 Task: In the Industry and Marketplace Analysis board, go to the Introduction card and add the Red color label.
Action: Mouse moved to (894, 283)
Screenshot: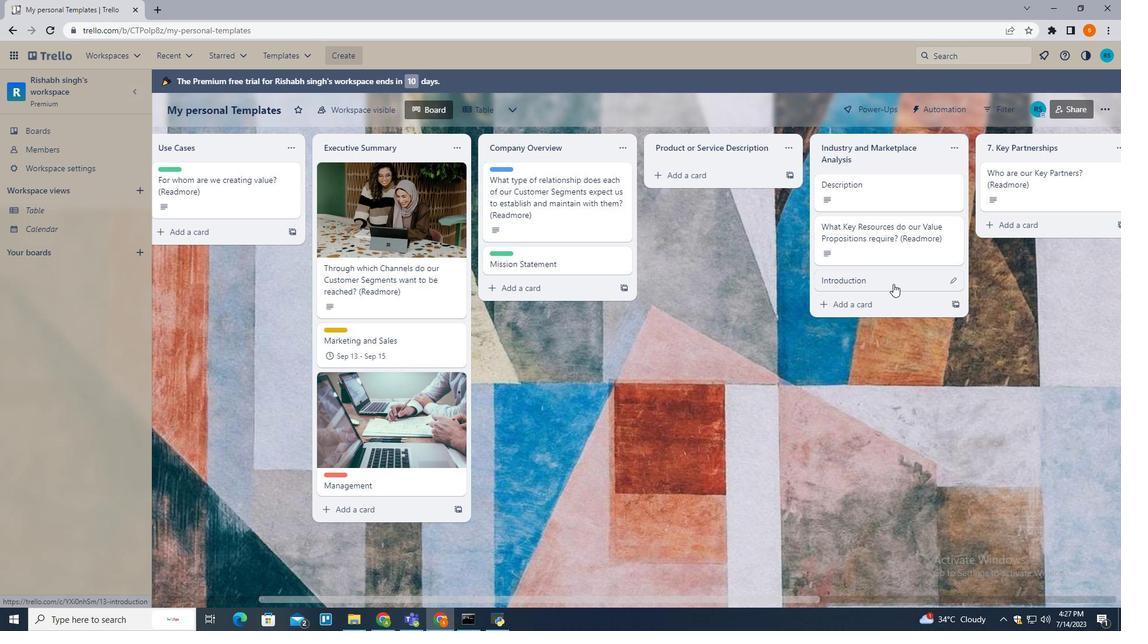
Action: Mouse pressed left at (894, 283)
Screenshot: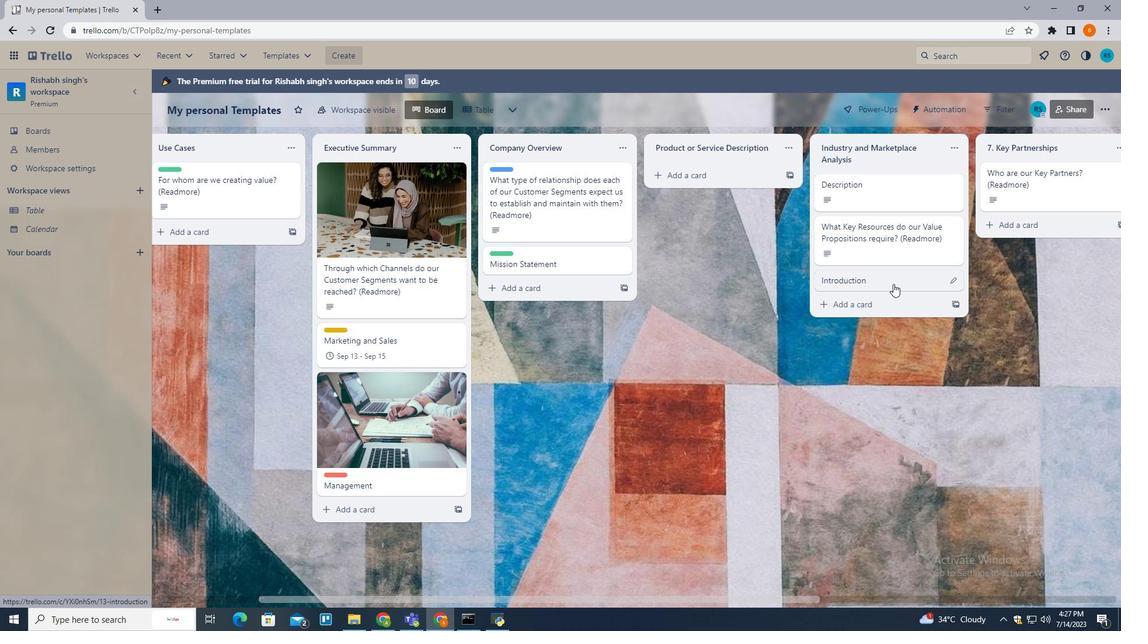 
Action: Mouse moved to (711, 169)
Screenshot: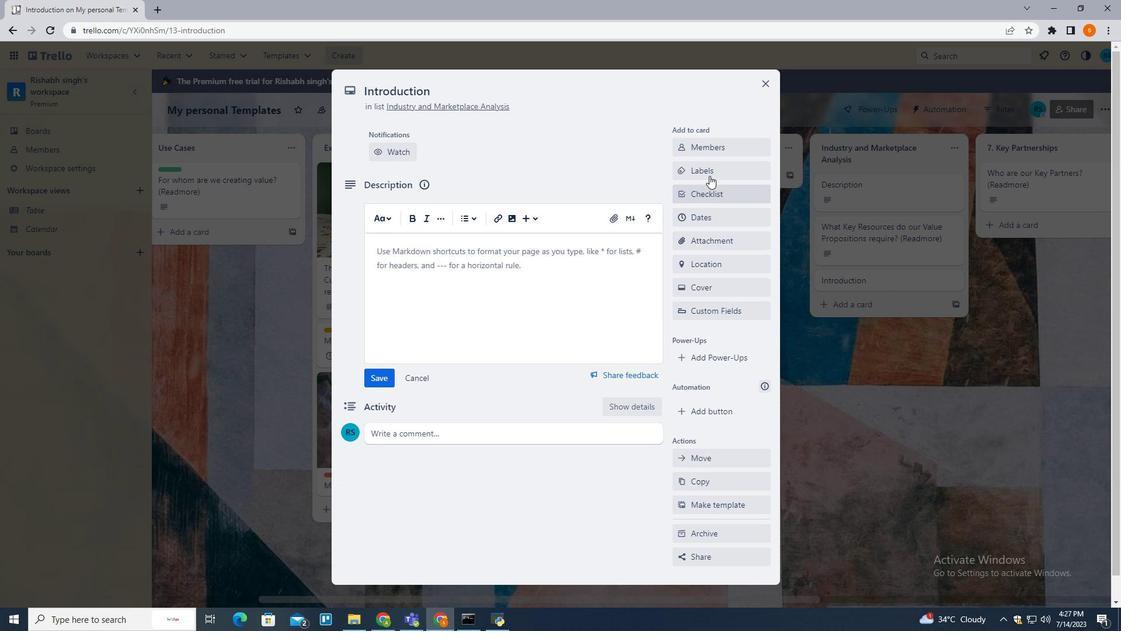 
Action: Mouse pressed left at (711, 169)
Screenshot: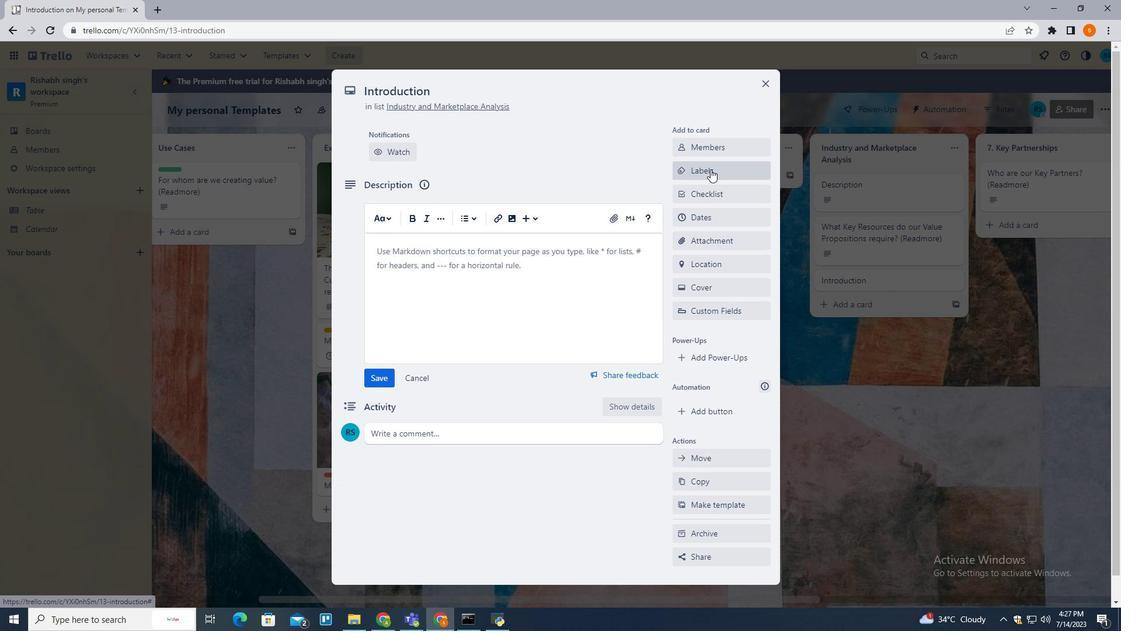 
Action: Mouse moved to (832, 212)
Screenshot: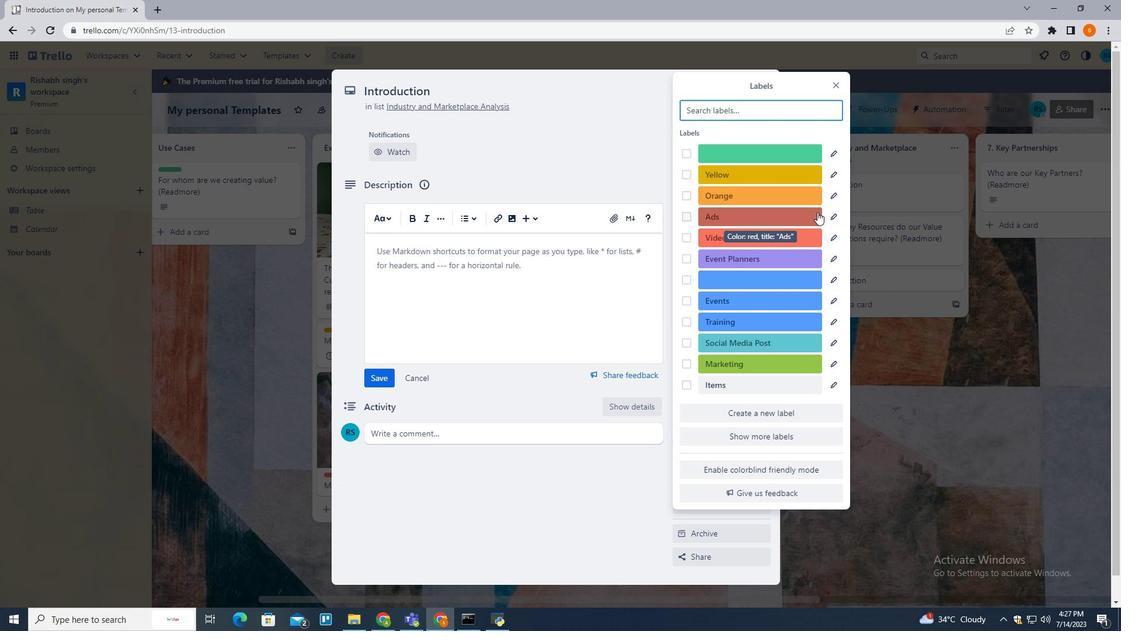 
Action: Mouse pressed left at (832, 212)
Screenshot: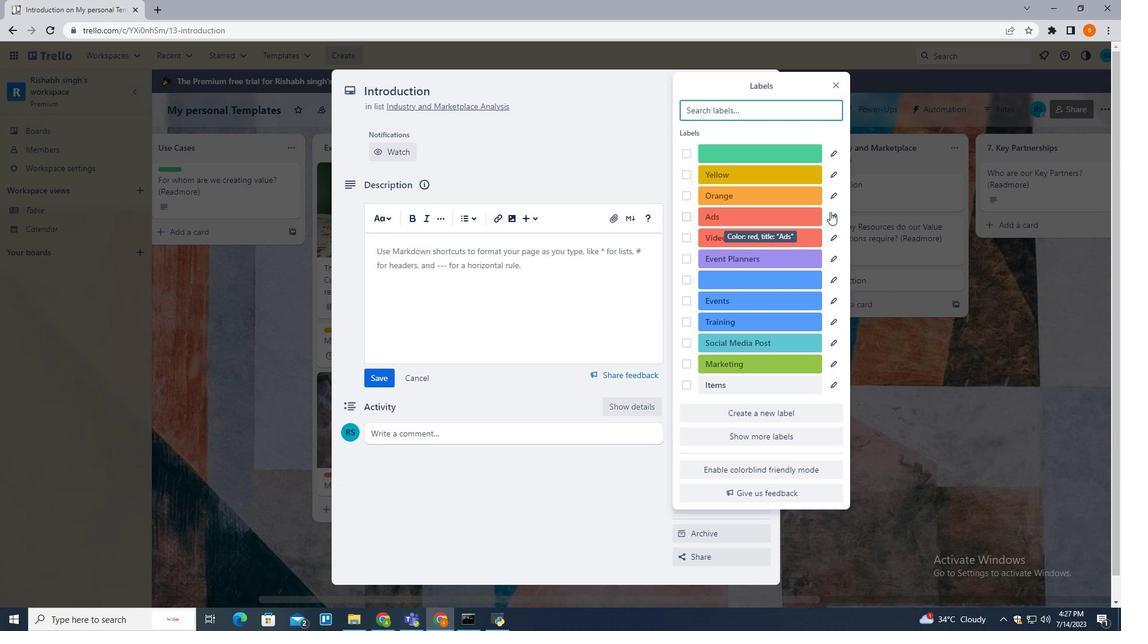 
Action: Mouse moved to (697, 300)
Screenshot: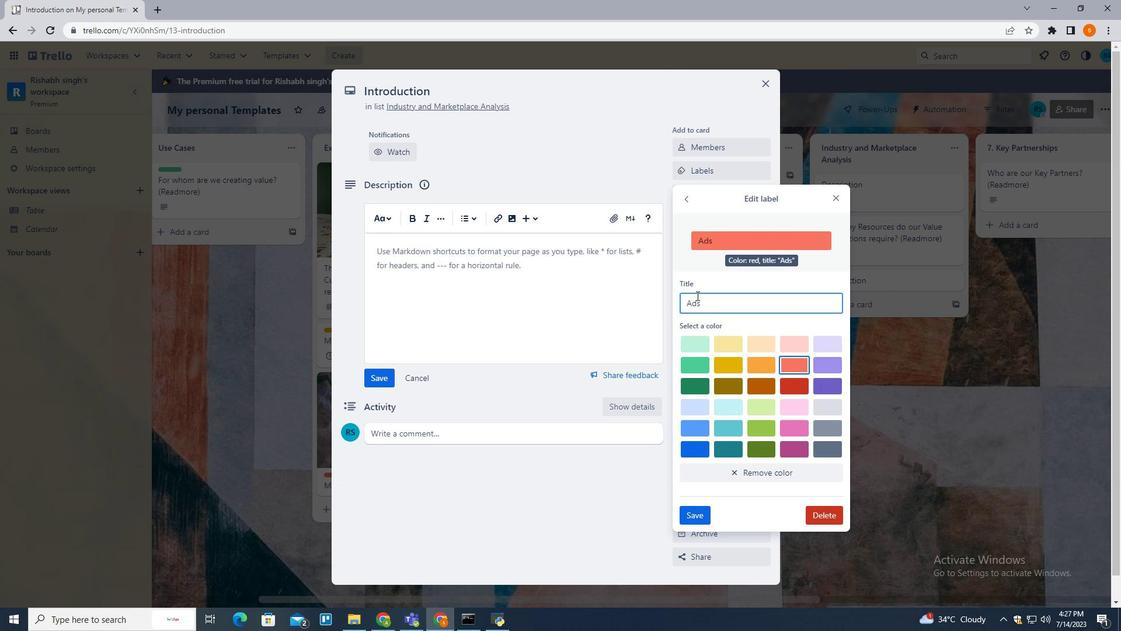 
Action: Key pressed <Key.backspace>
Screenshot: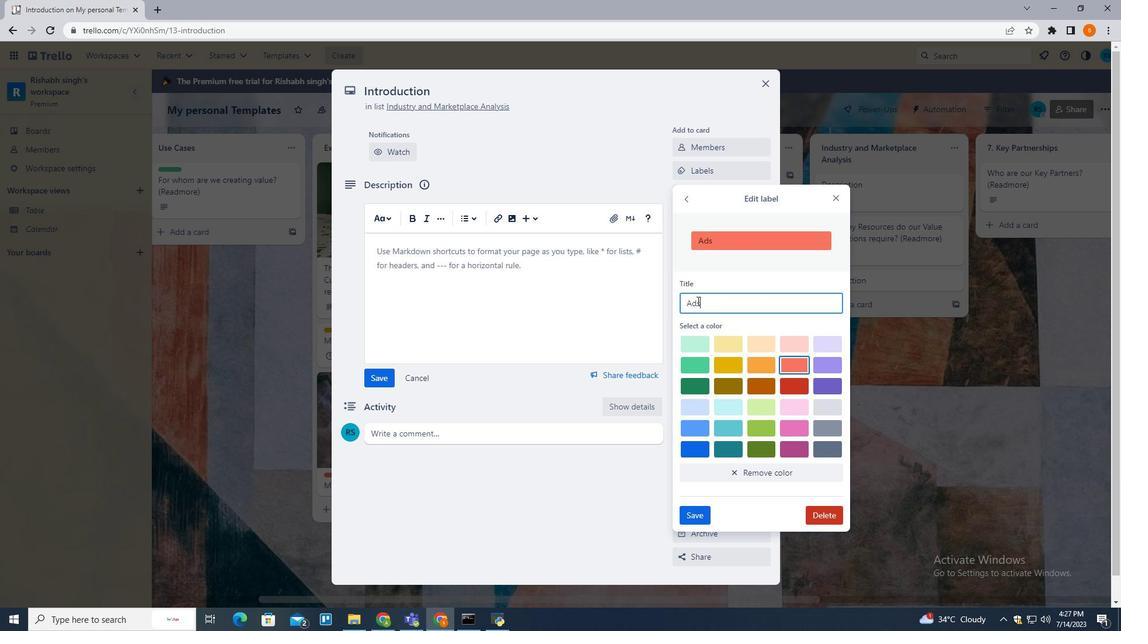 
Action: Mouse moved to (705, 364)
Screenshot: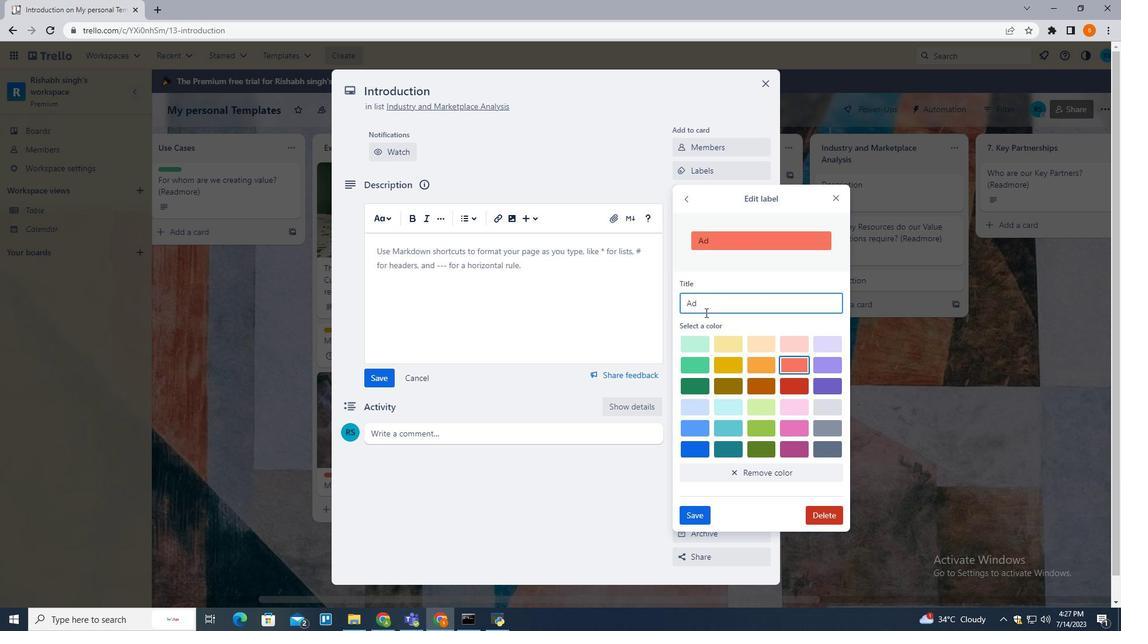 
Action: Key pressed <Key.backspace>
Screenshot: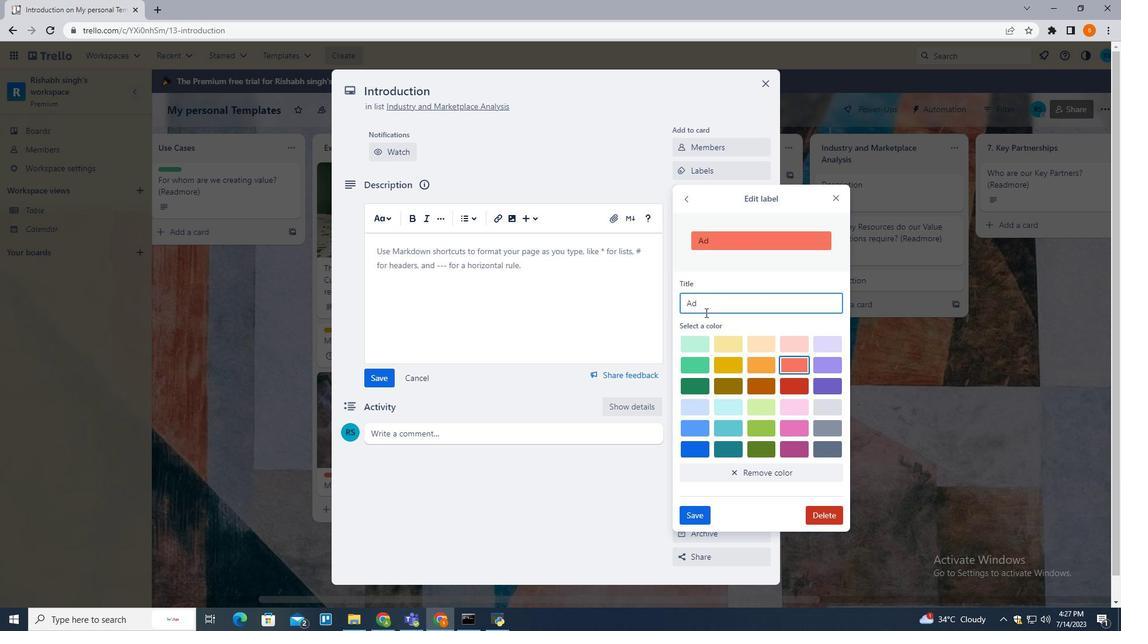 
Action: Mouse moved to (704, 385)
Screenshot: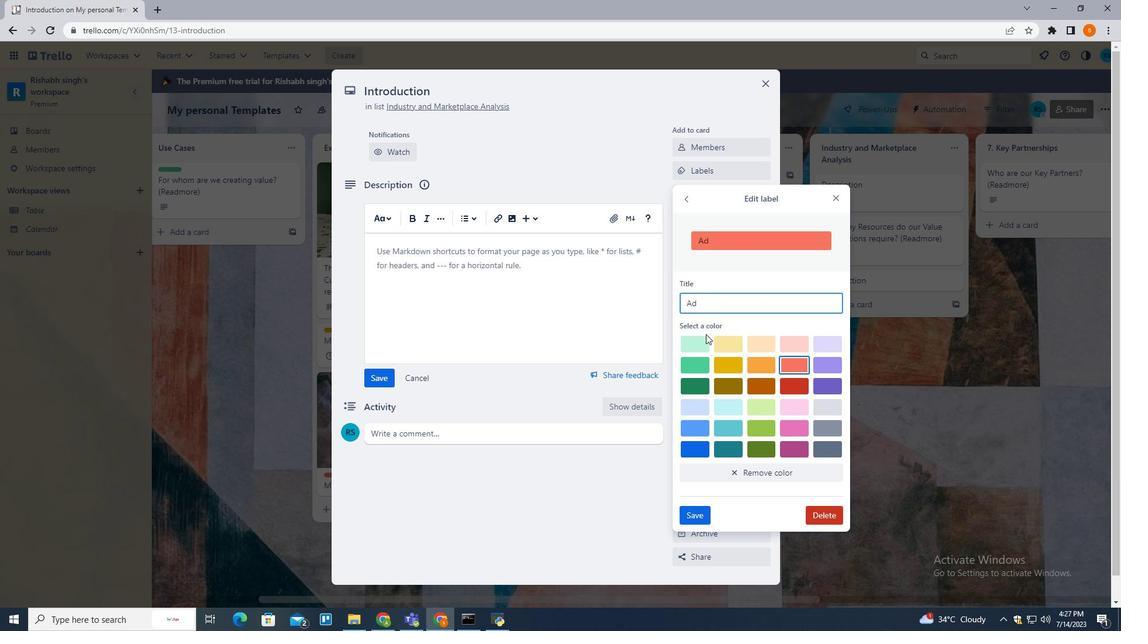 
Action: Key pressed <Key.backspace>
Screenshot: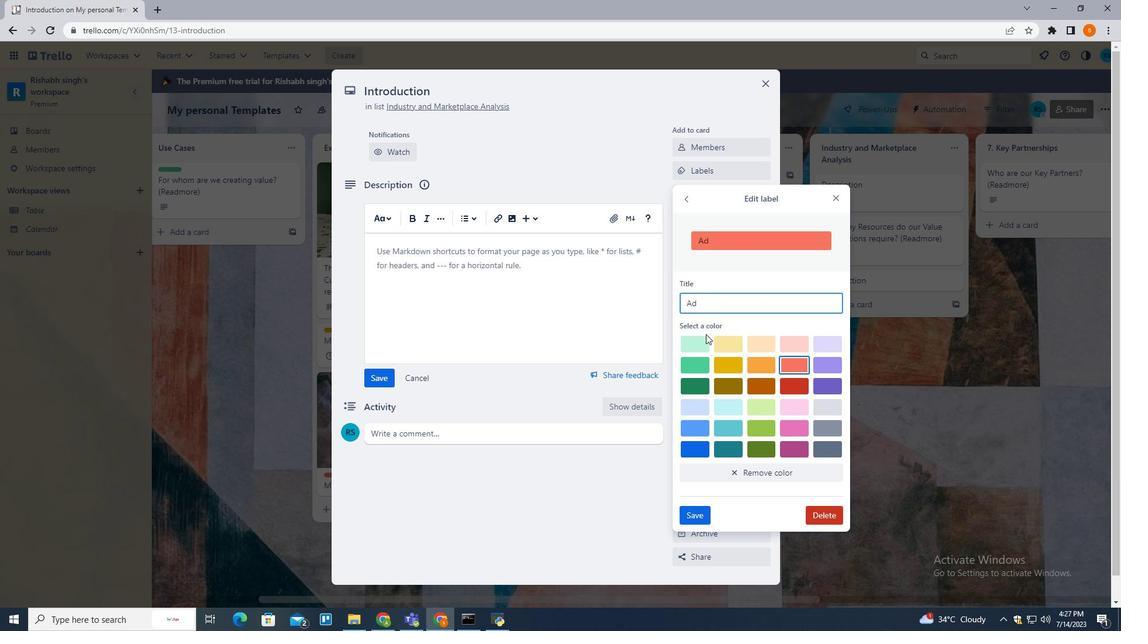 
Action: Mouse moved to (704, 391)
Screenshot: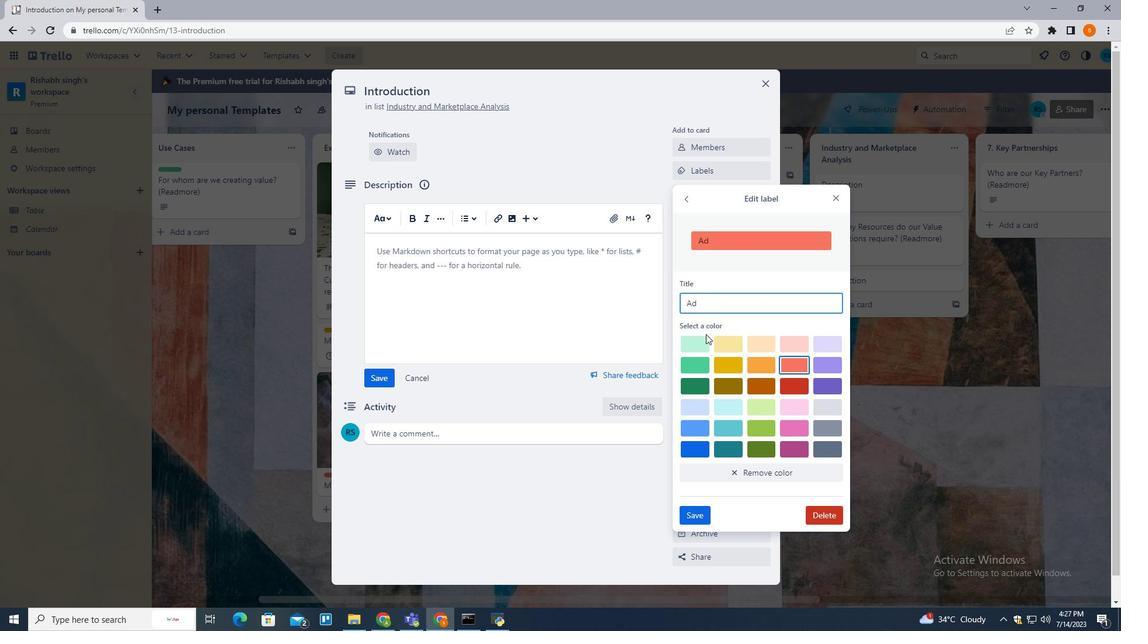 
Action: Key pressed <Key.backspace>
Screenshot: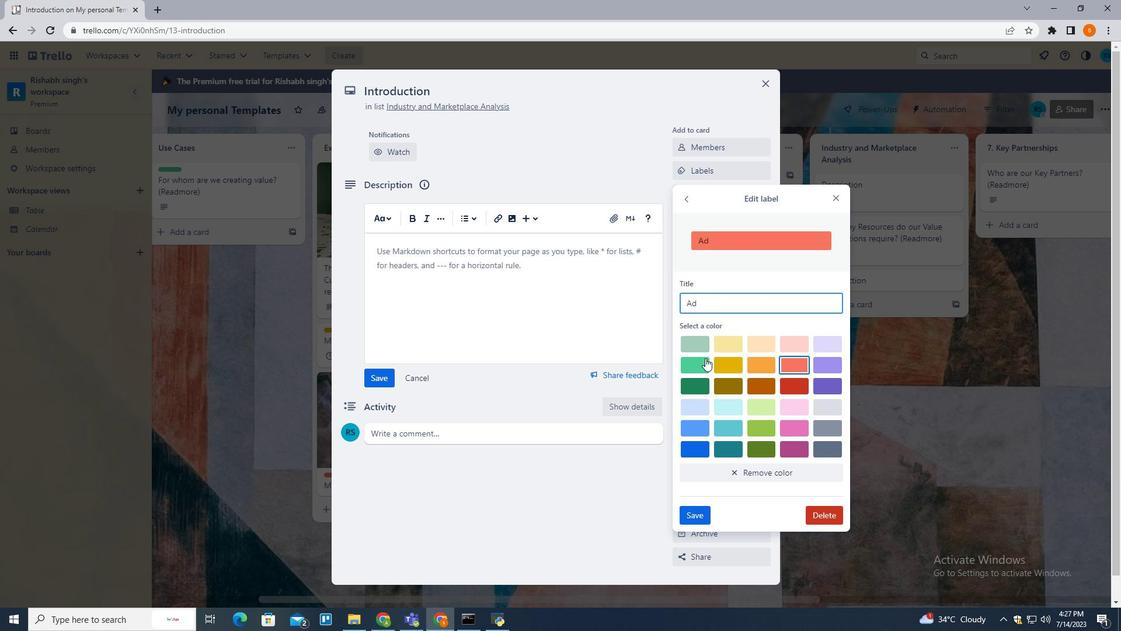 
Action: Mouse moved to (704, 406)
Screenshot: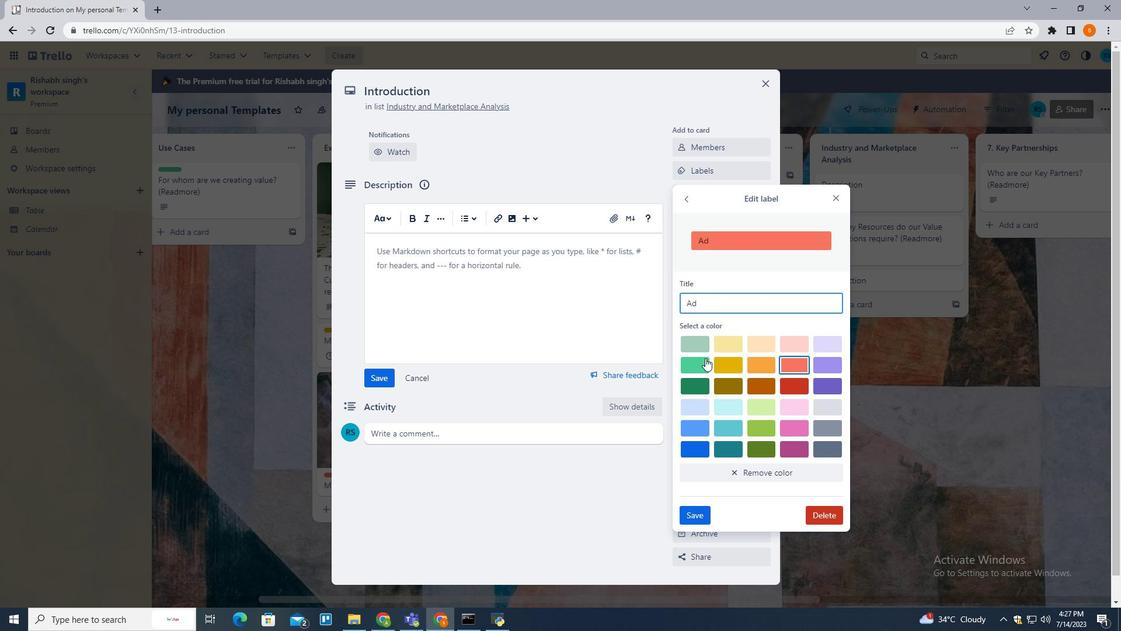 
Action: Key pressed <Key.backspace>
Screenshot: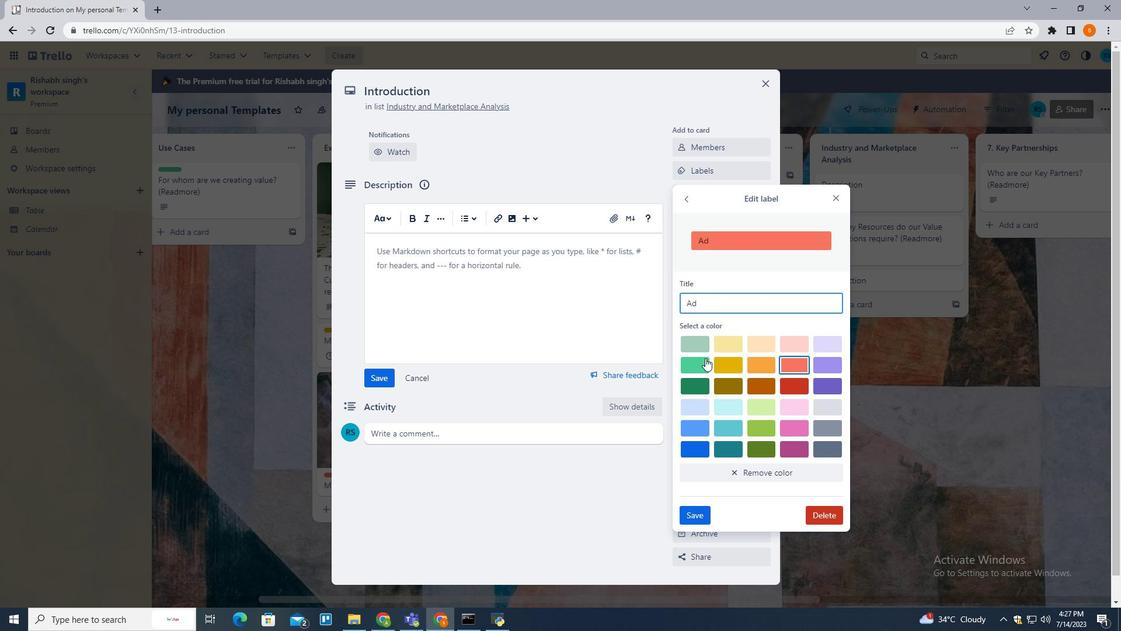
Action: Mouse moved to (704, 417)
Screenshot: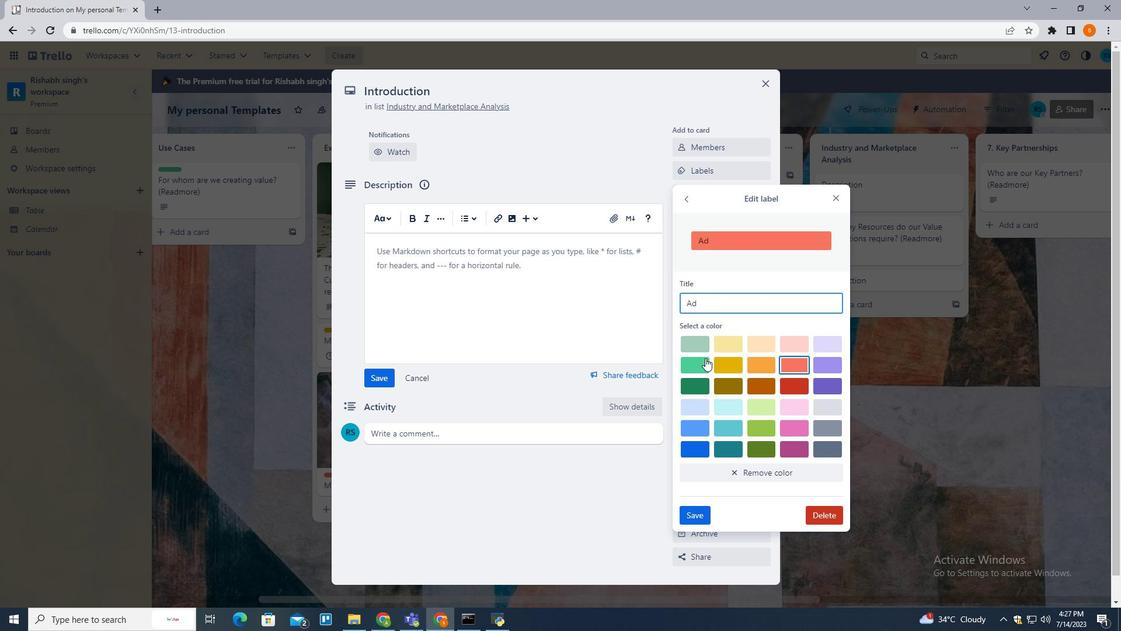
Action: Key pressed <Key.backspace>
Screenshot: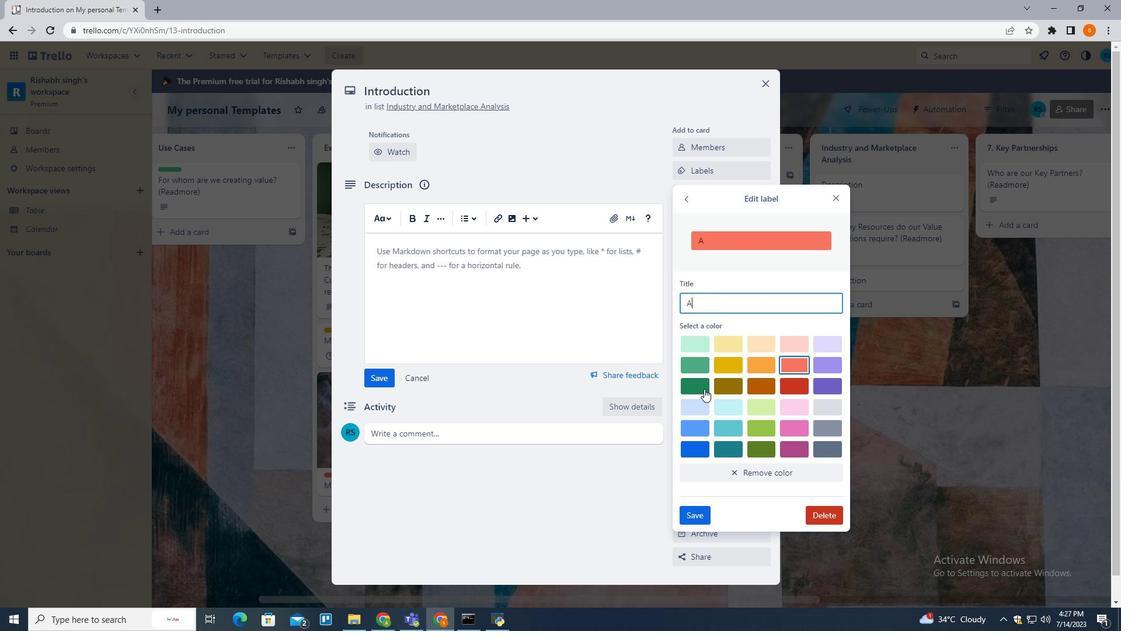 
Action: Mouse moved to (704, 421)
Screenshot: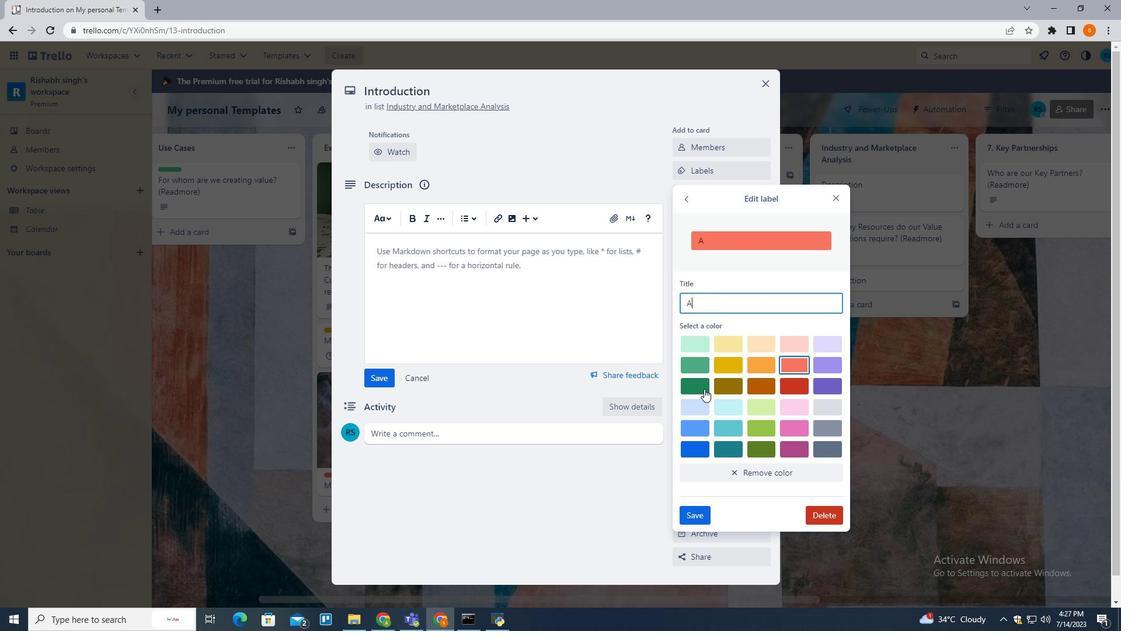 
Action: Key pressed <Key.backspace>
Screenshot: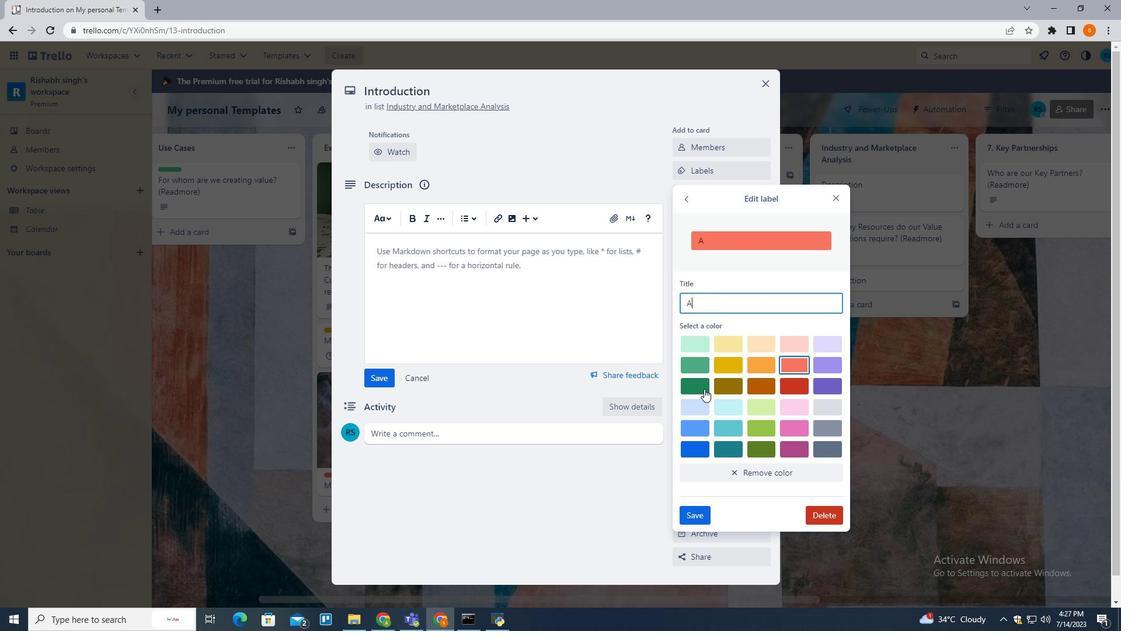 
Action: Mouse moved to (704, 441)
Screenshot: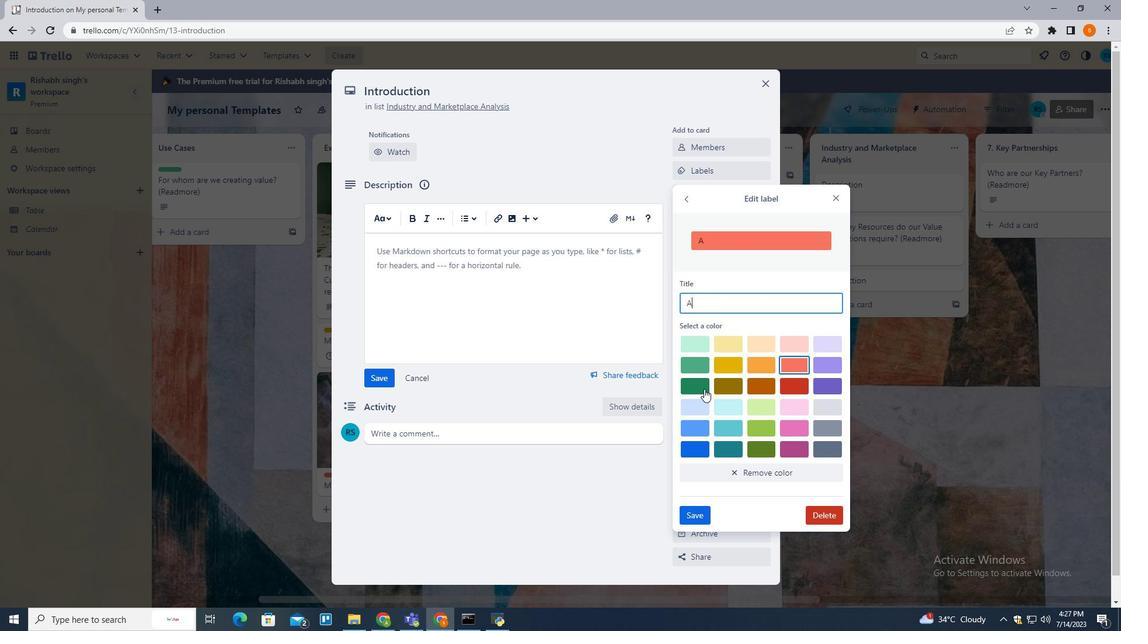 
Action: Key pressed <Key.backspace>
Screenshot: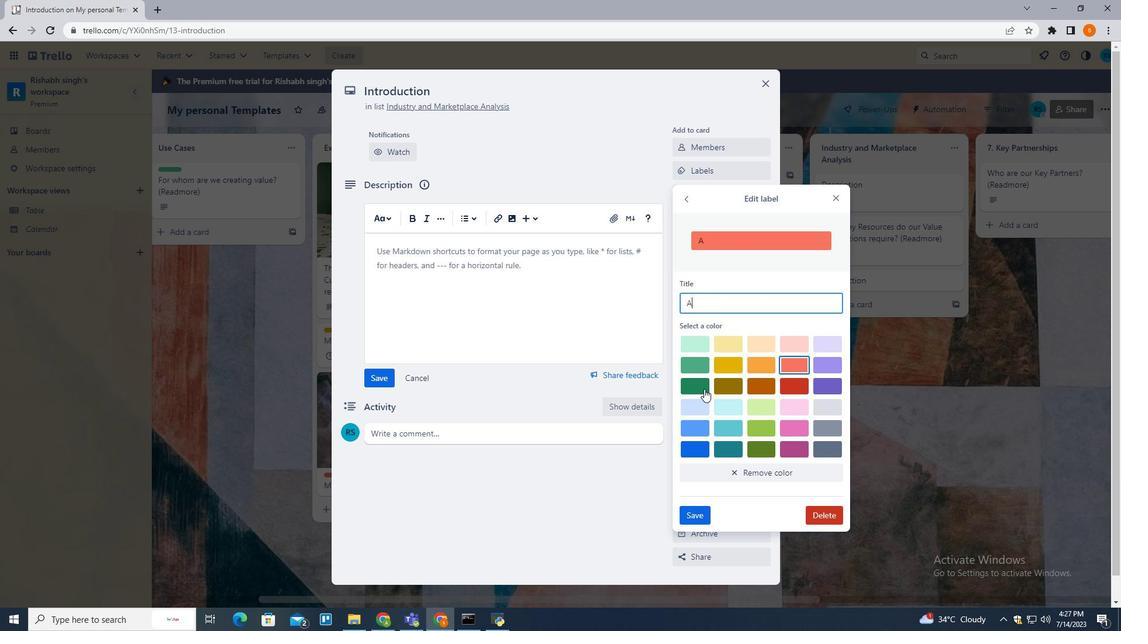 
Action: Mouse moved to (702, 447)
Screenshot: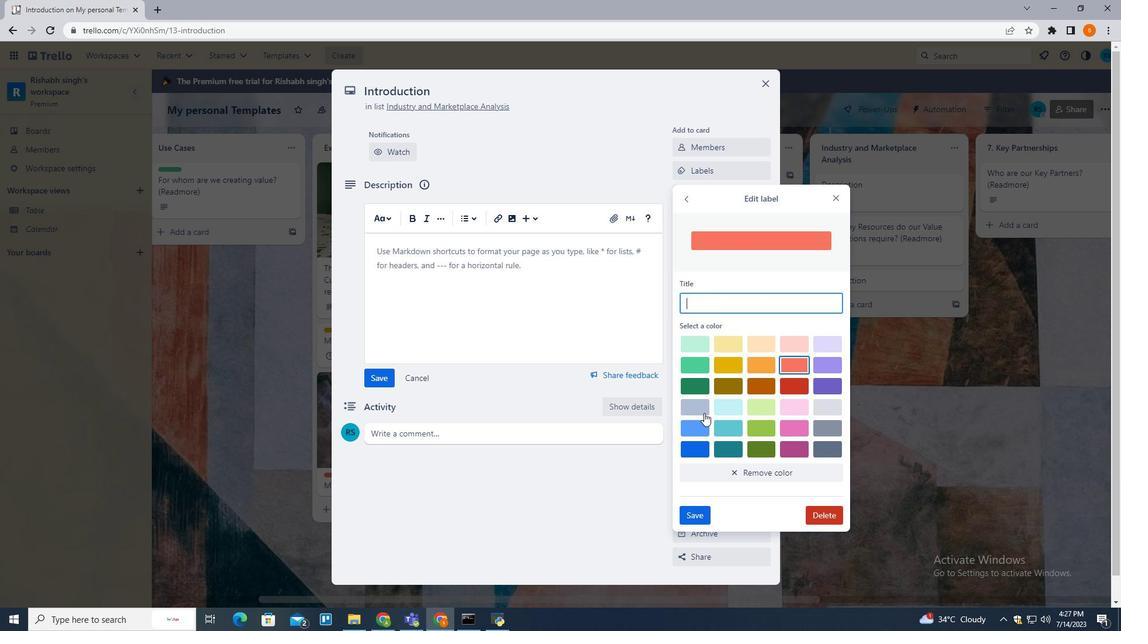 
Action: Key pressed <Key.backspace>
Screenshot: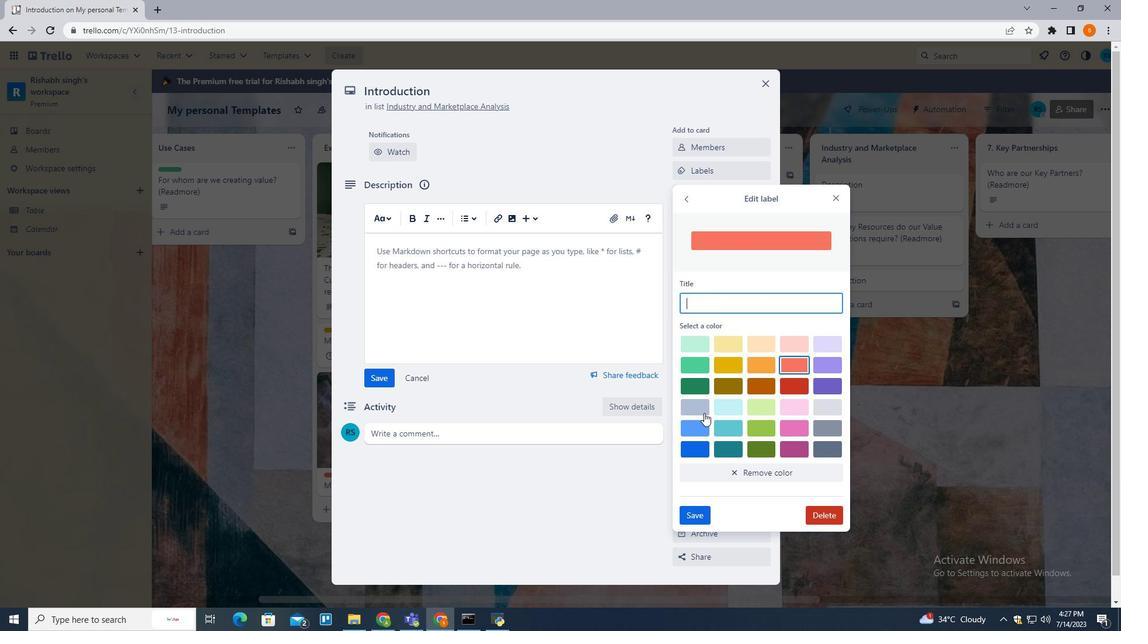 
Action: Mouse moved to (701, 456)
Screenshot: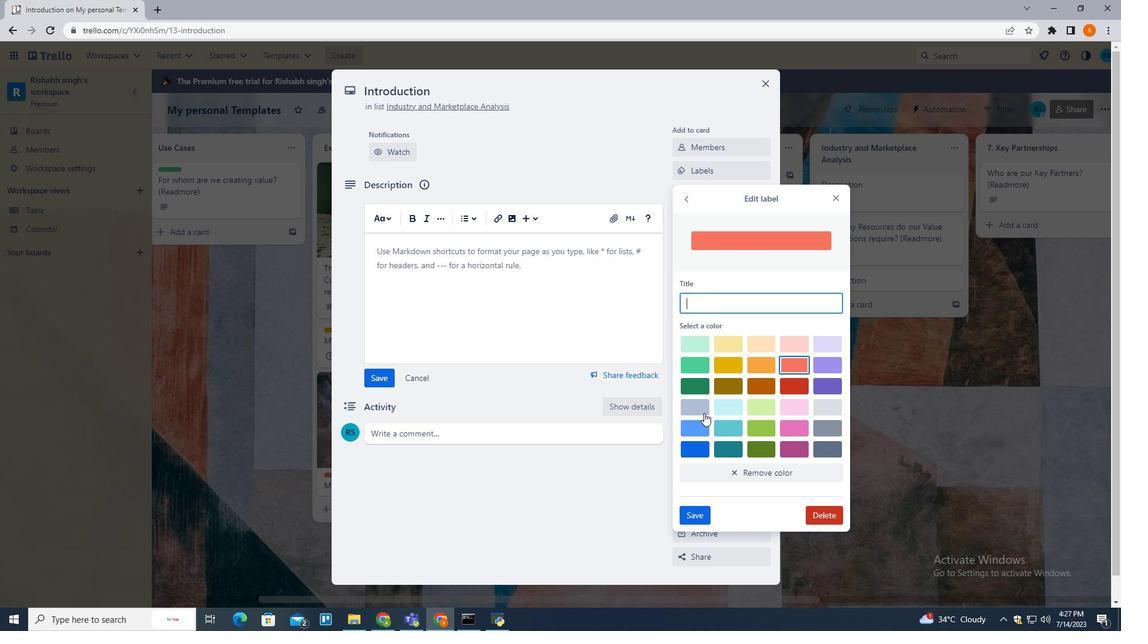 
Action: Key pressed <Key.backspace>
Screenshot: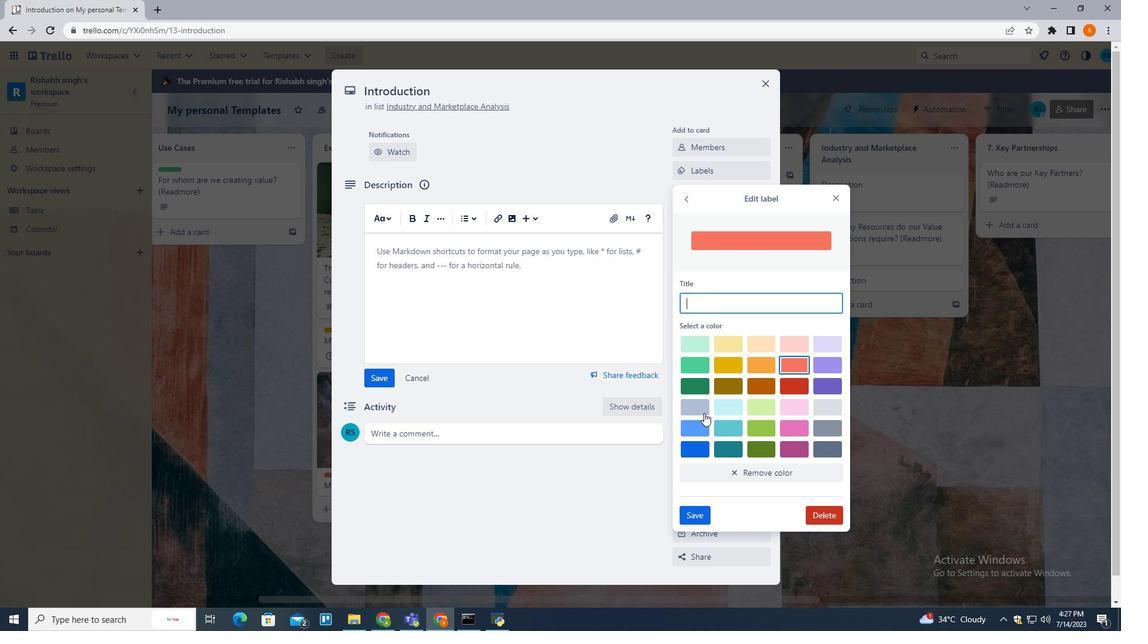 
Action: Mouse moved to (700, 464)
Screenshot: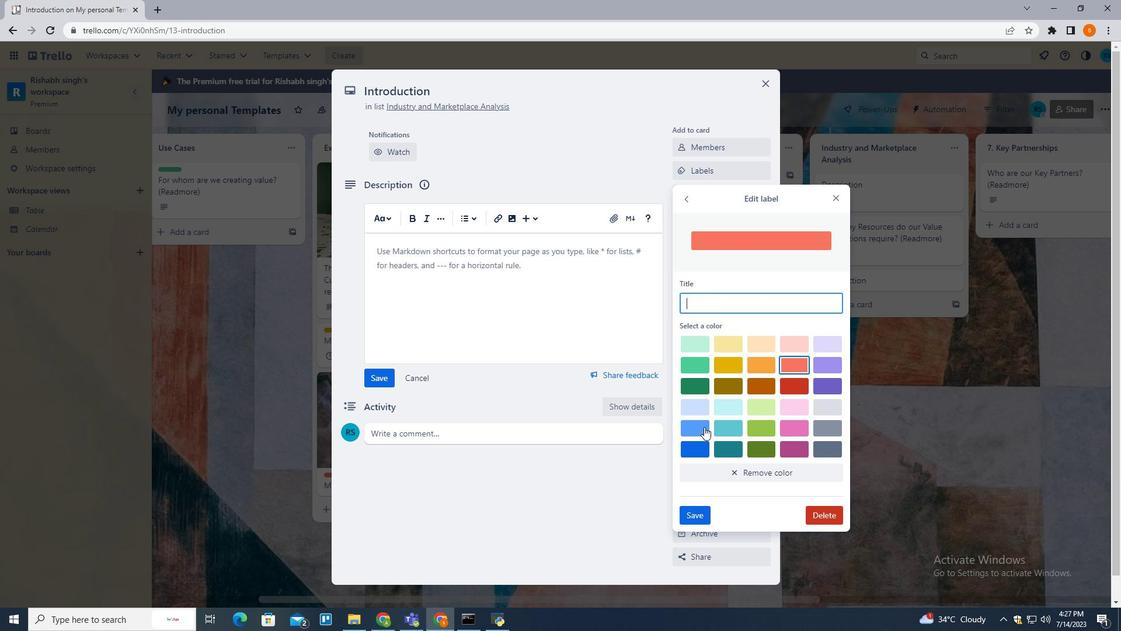 
Action: Key pressed <Key.backspace>
Screenshot: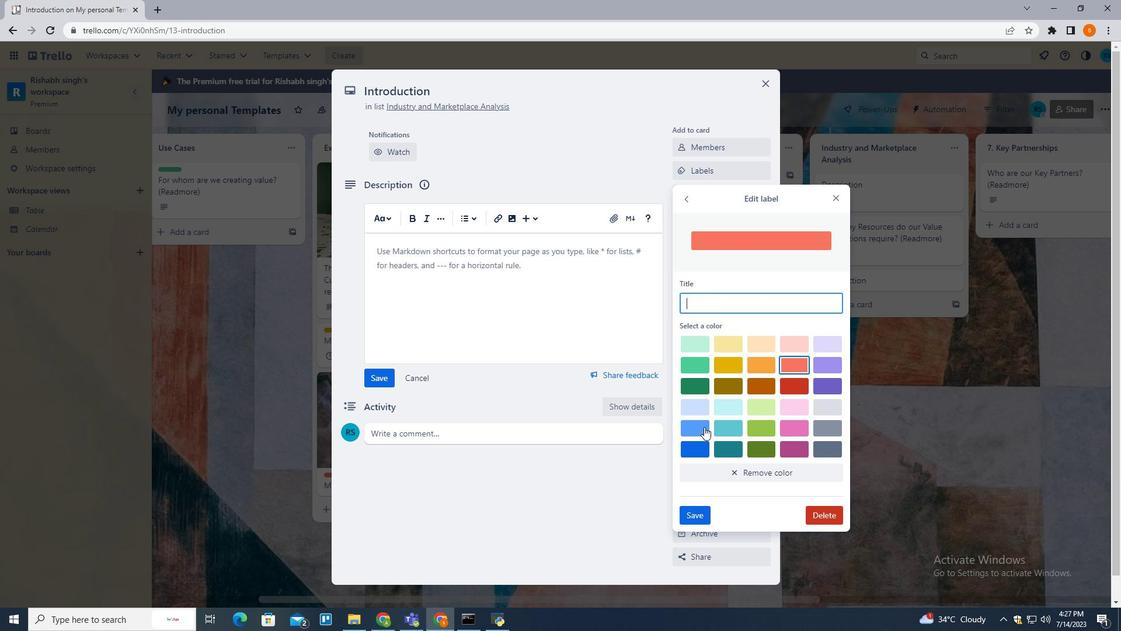 
Action: Mouse moved to (698, 511)
Screenshot: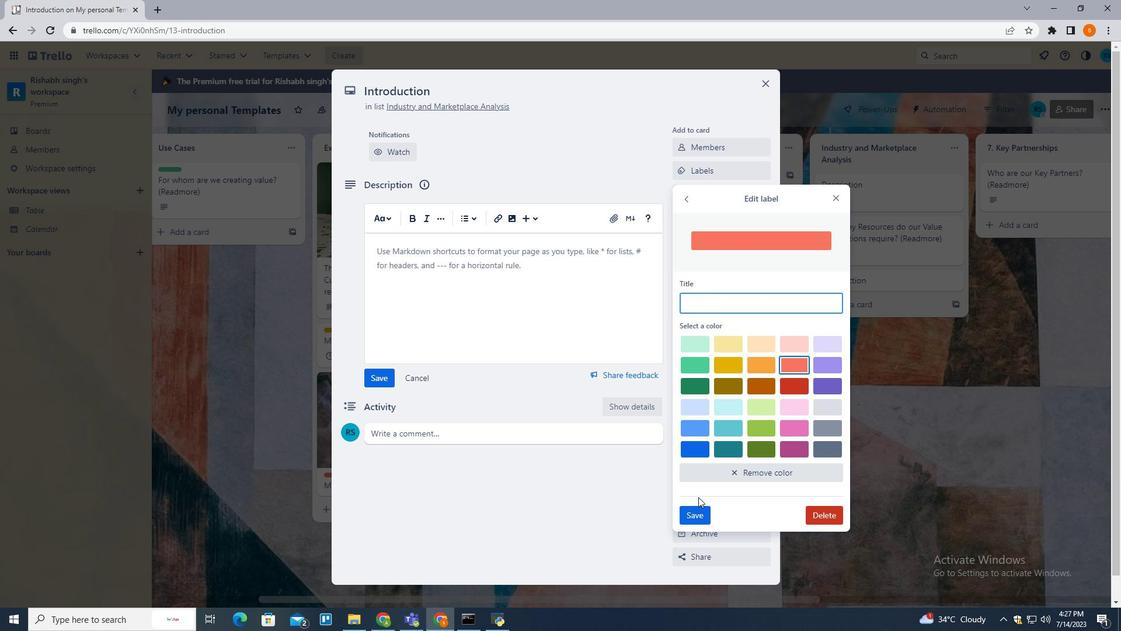 
Action: Mouse pressed left at (698, 511)
Screenshot: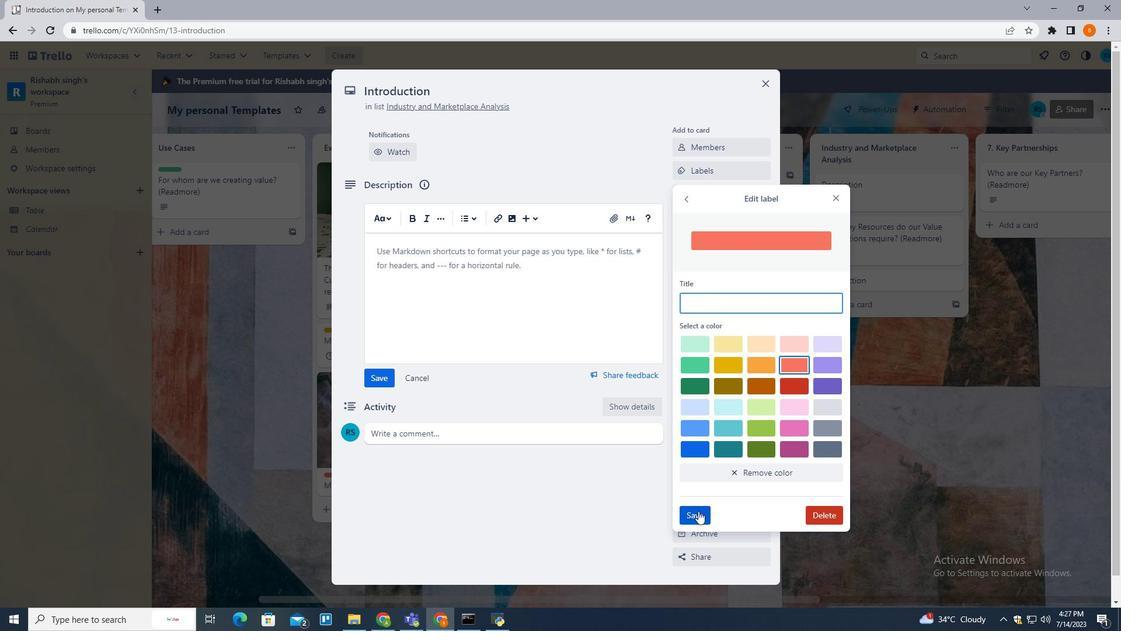 
Action: Mouse moved to (684, 215)
Screenshot: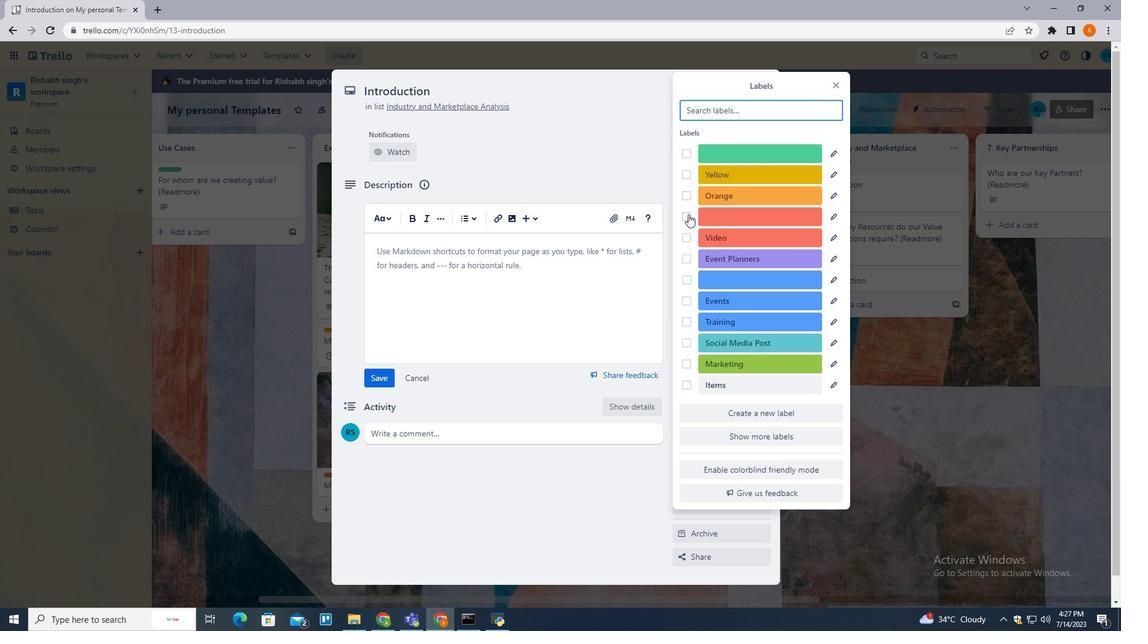
Action: Mouse pressed left at (684, 215)
Screenshot: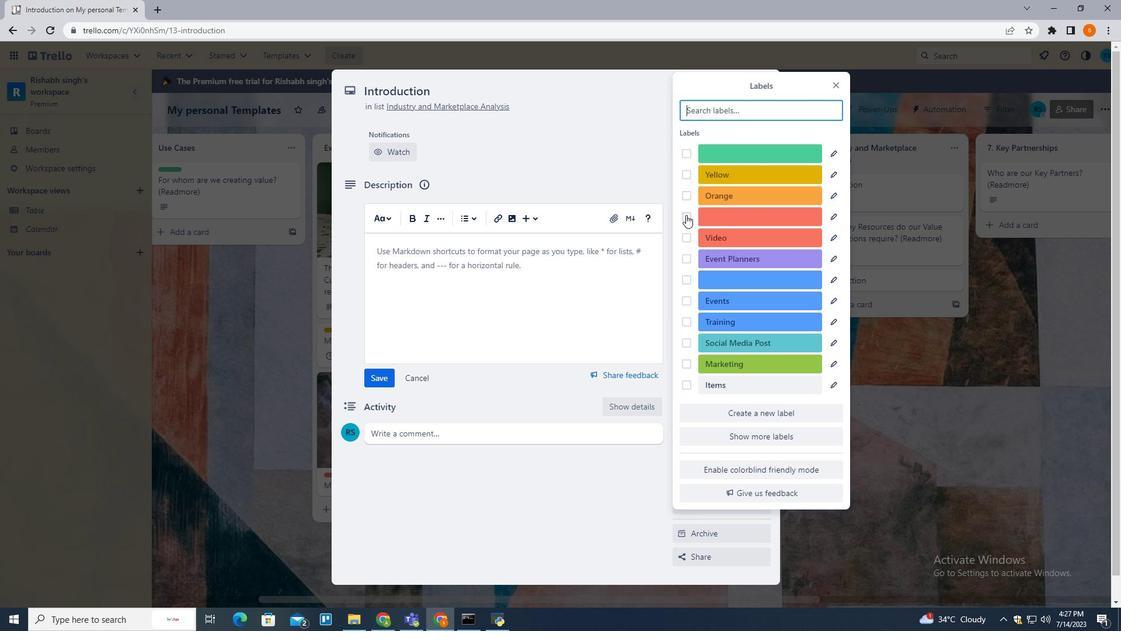
Action: Mouse moved to (933, 352)
Screenshot: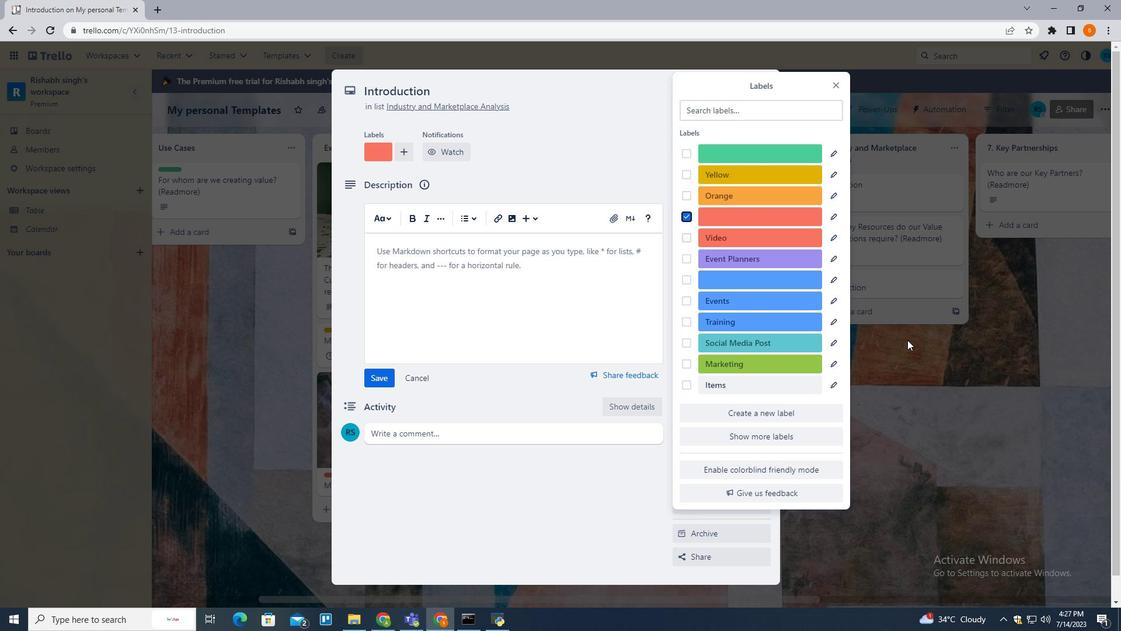 
Action: Mouse pressed left at (933, 352)
Screenshot: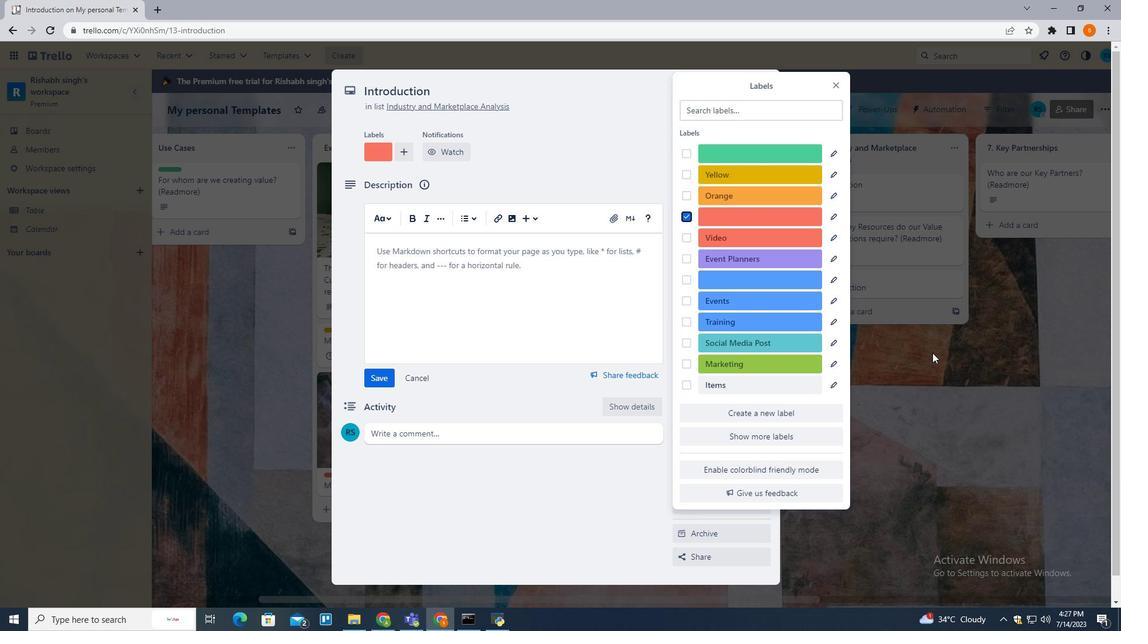 
Action: Mouse moved to (923, 428)
Screenshot: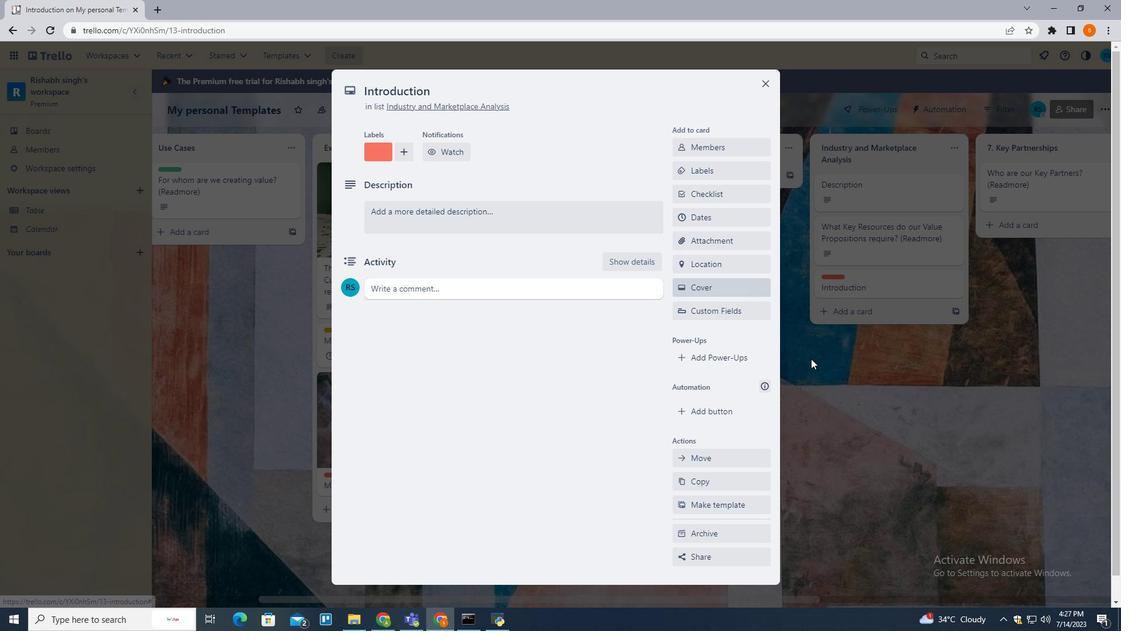 
Action: Mouse pressed left at (923, 428)
Screenshot: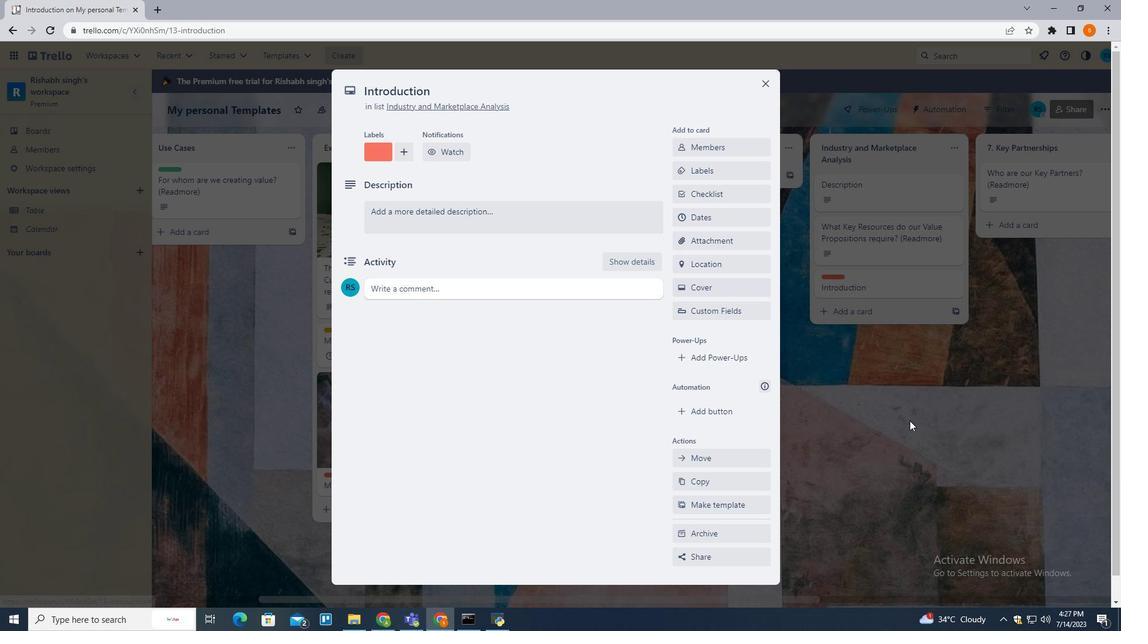 
Action: Mouse moved to (924, 428)
Screenshot: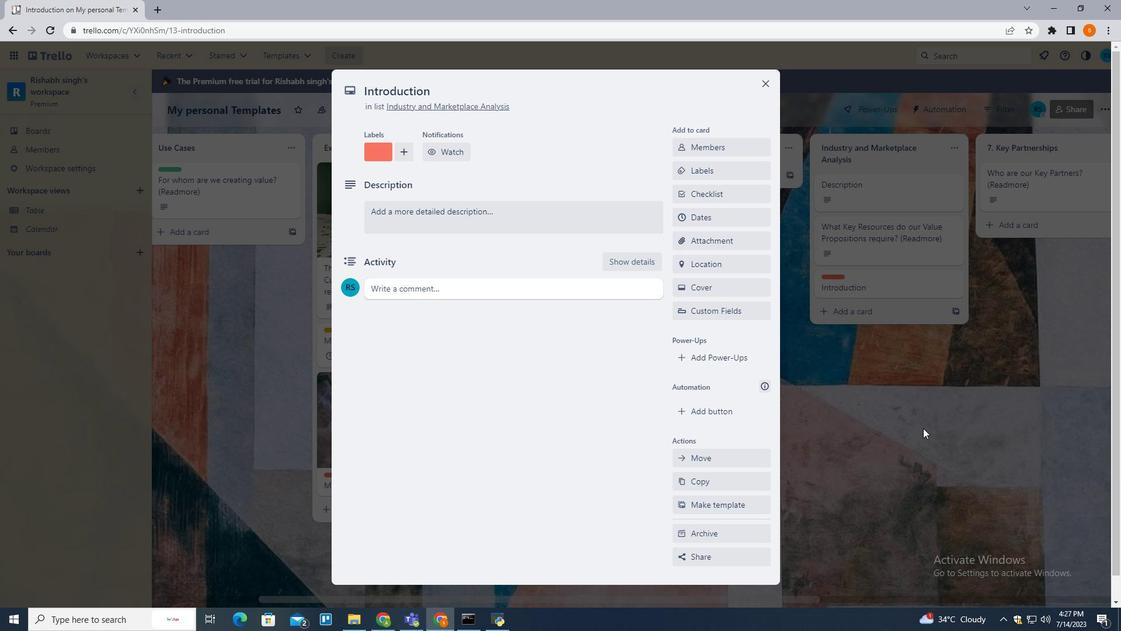 
